 Task: Add the task  Implement a feature for users to share their activity on social media to the section Debug Dive in the project Wavelength and add a Due Date to the respective task as 2023/08/03.
Action: Mouse moved to (753, 484)
Screenshot: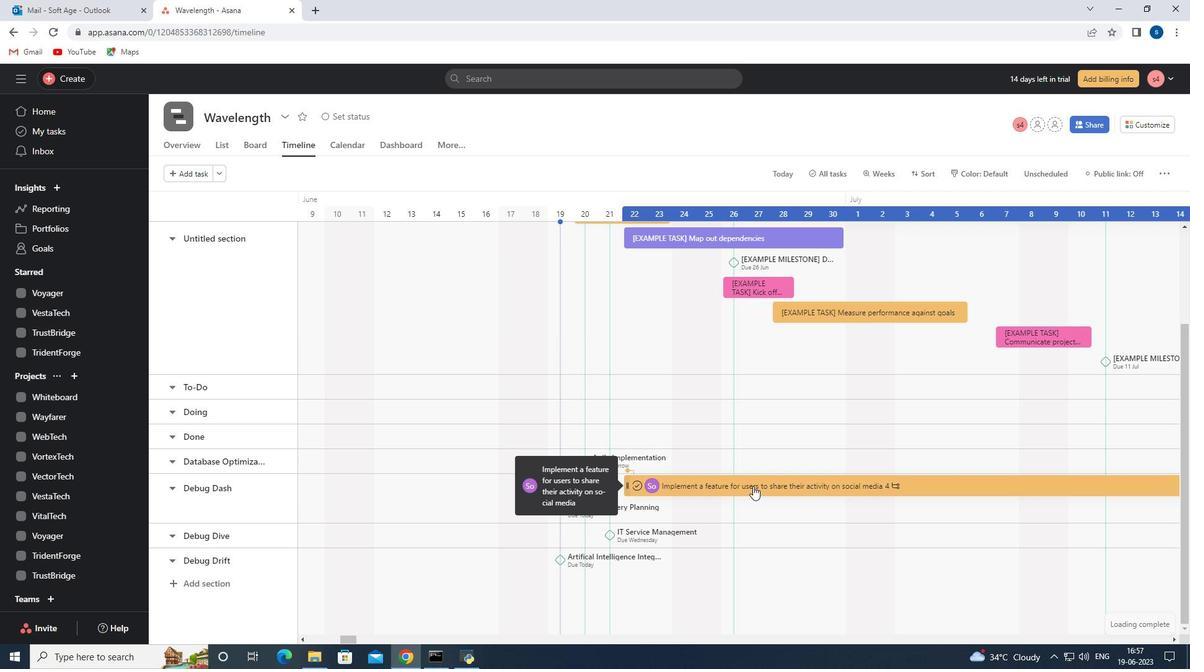 
Action: Mouse pressed left at (753, 484)
Screenshot: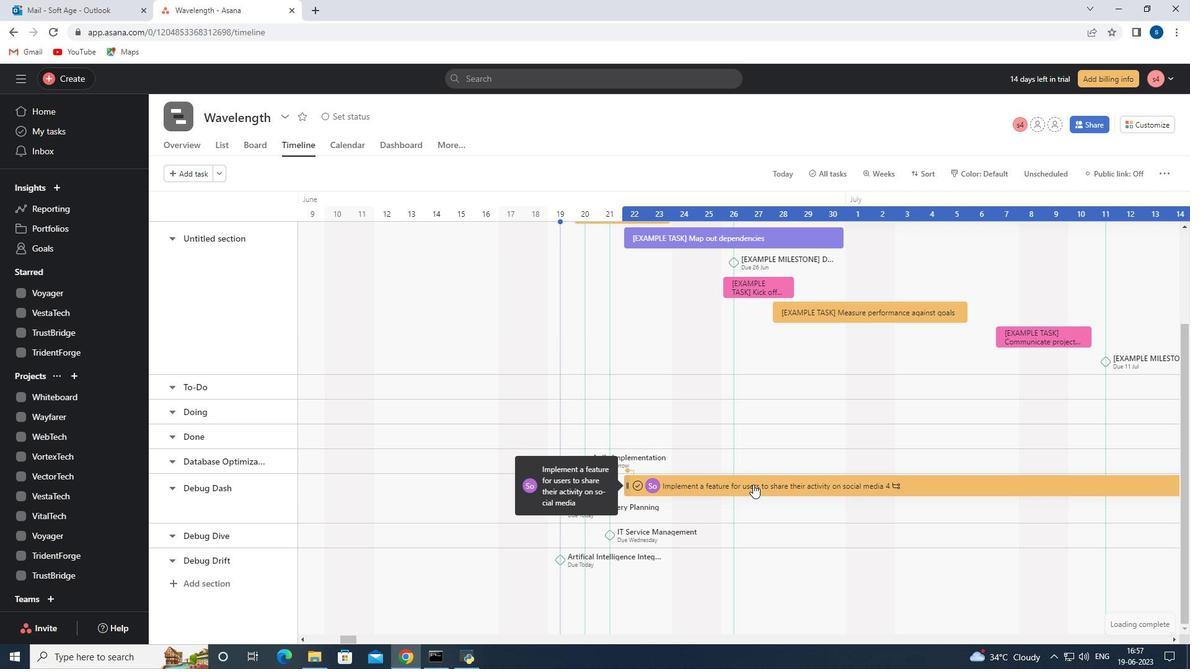 
Action: Mouse moved to (947, 316)
Screenshot: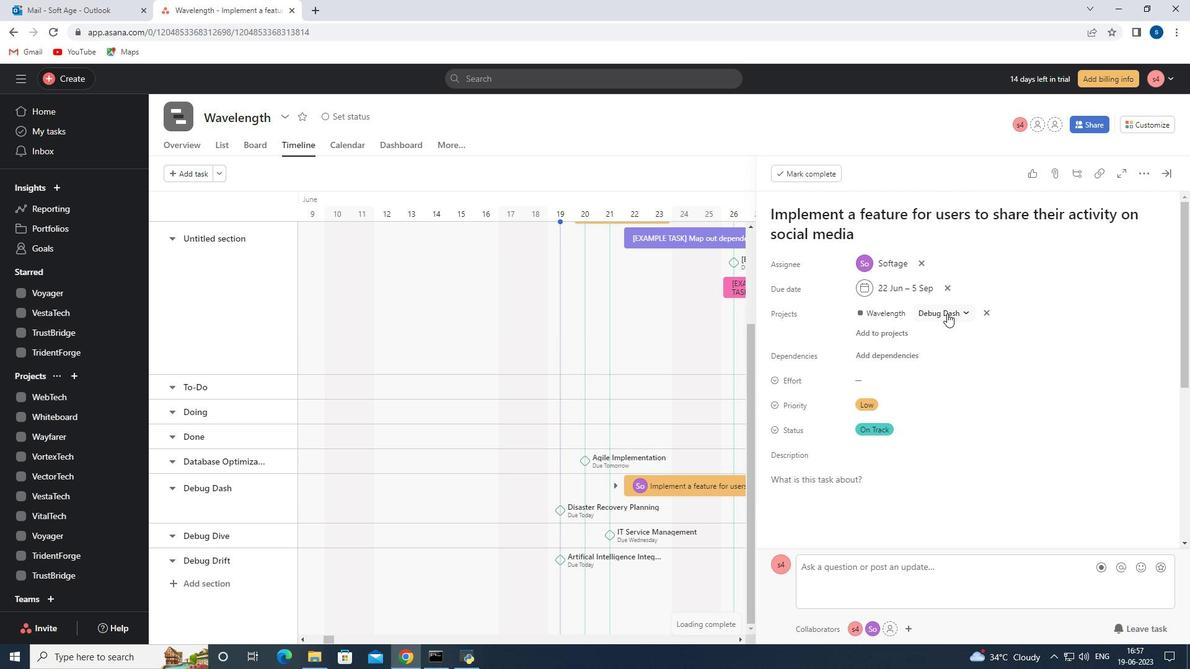 
Action: Mouse pressed left at (947, 316)
Screenshot: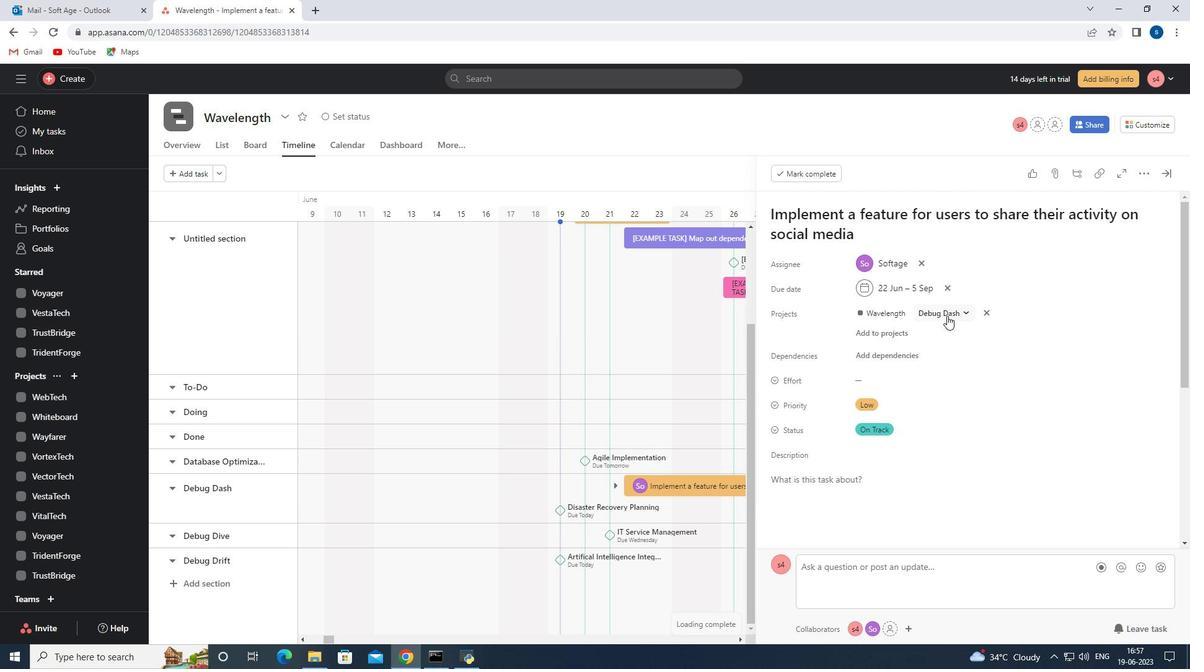
Action: Mouse moved to (901, 473)
Screenshot: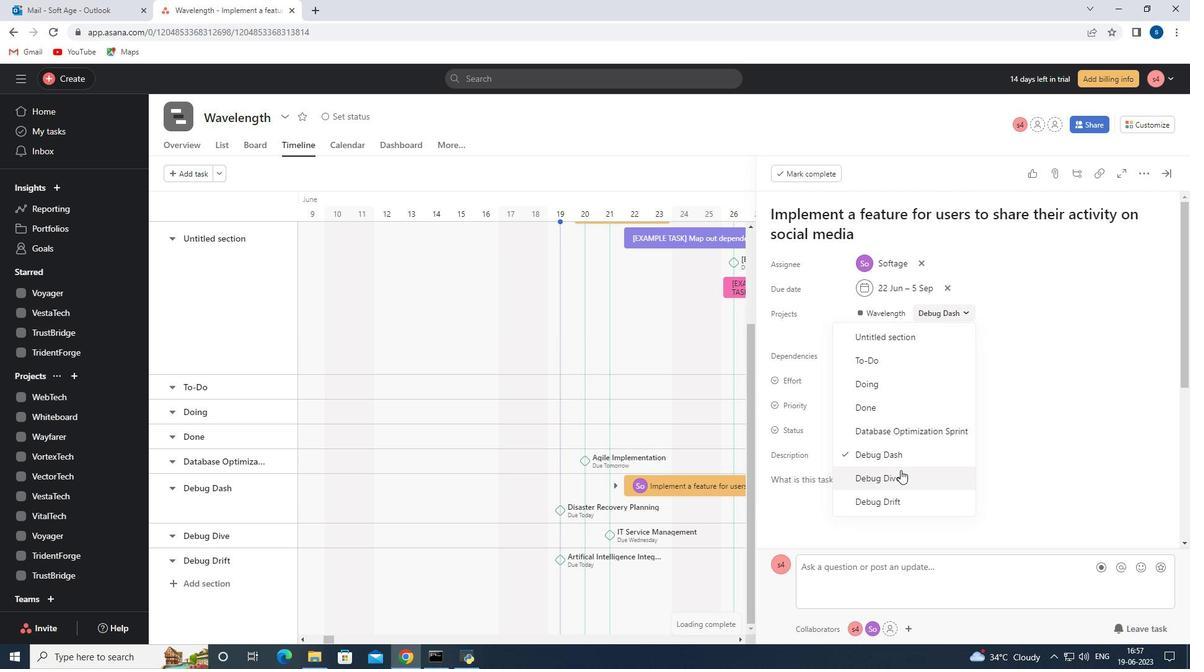 
Action: Mouse pressed left at (901, 473)
Screenshot: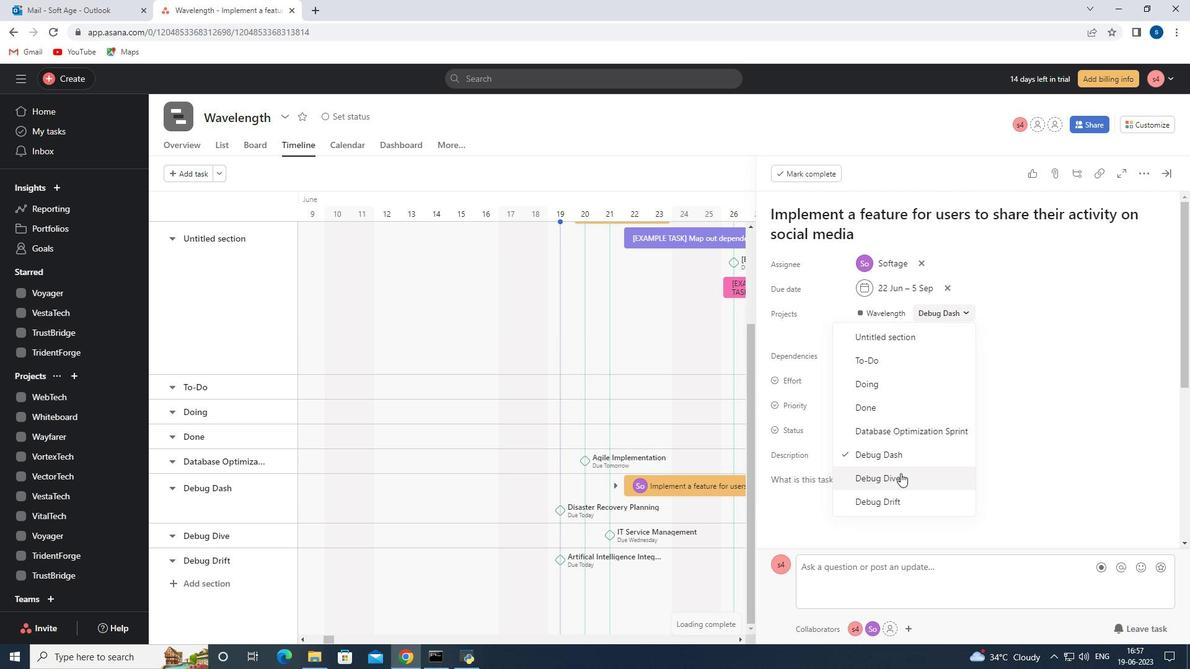 
Action: Mouse moved to (930, 284)
Screenshot: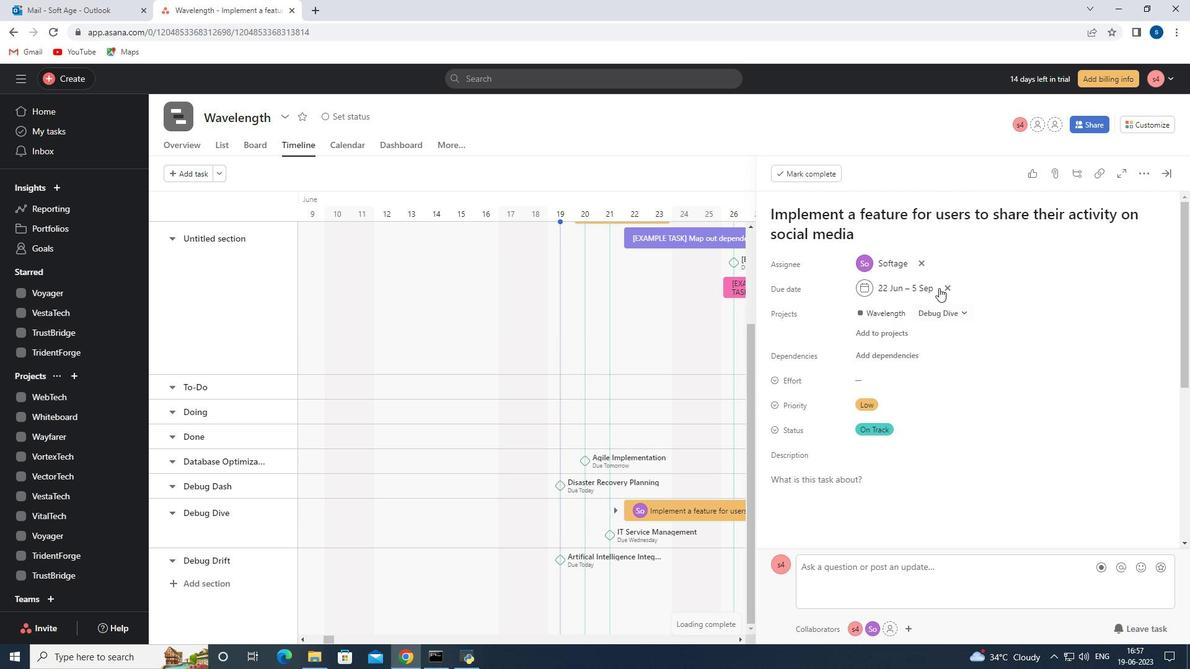 
Action: Mouse pressed left at (930, 284)
Screenshot: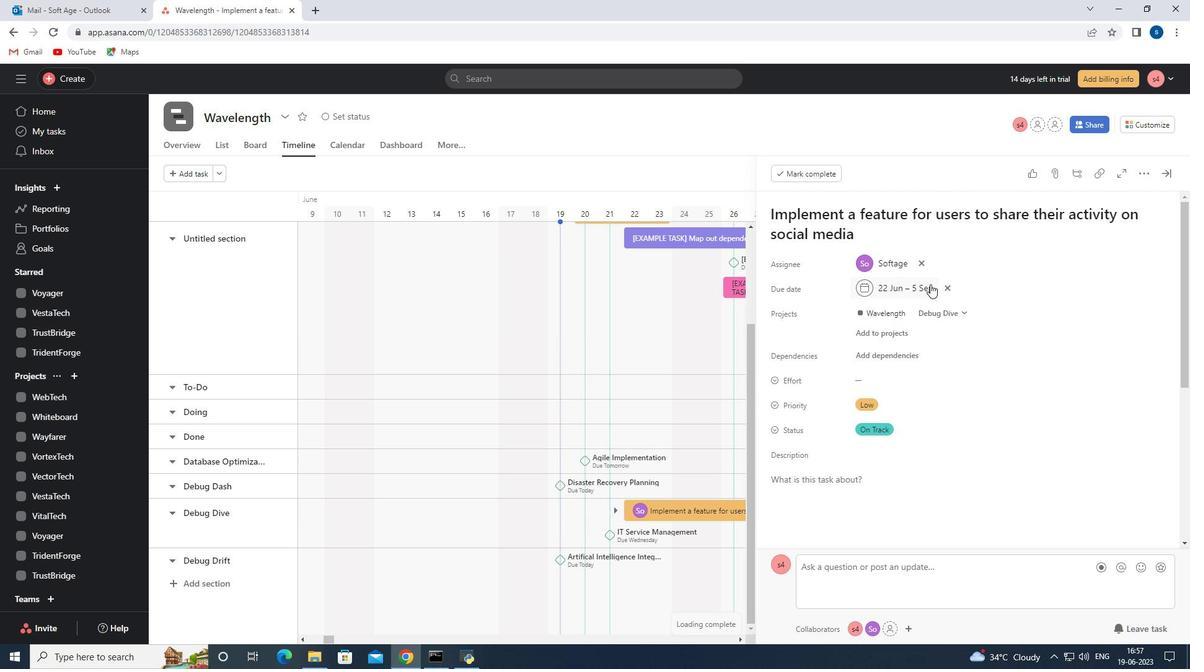 
Action: Mouse moved to (1004, 321)
Screenshot: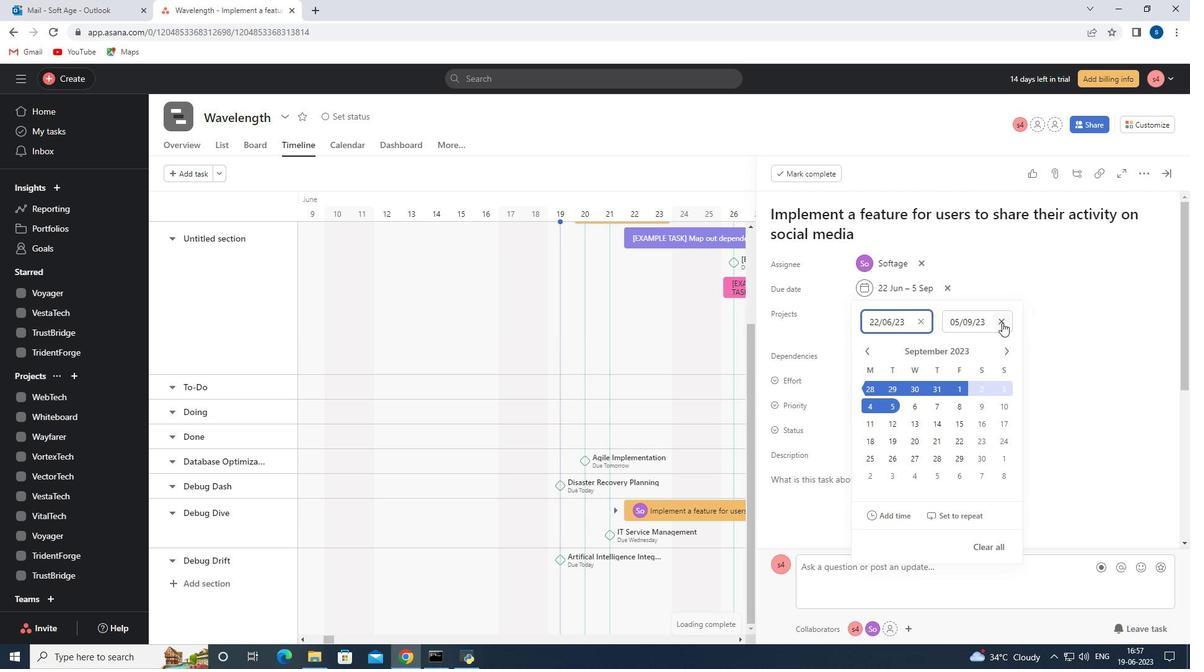 
Action: Mouse pressed left at (1004, 321)
Screenshot: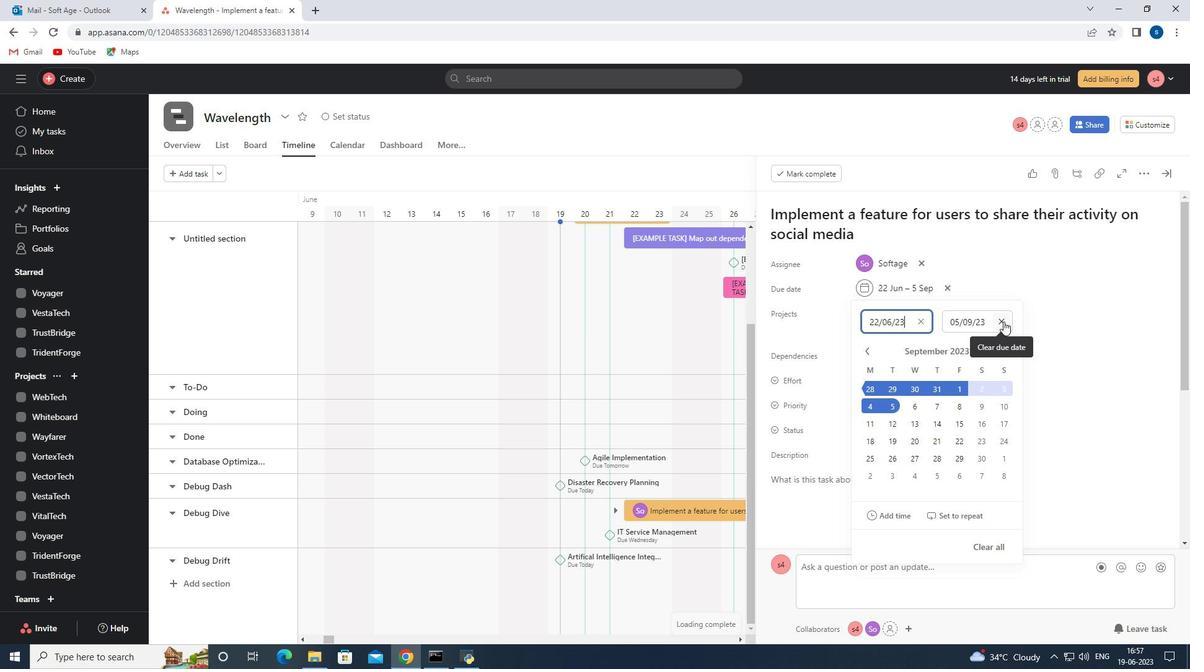 
Action: Mouse moved to (996, 321)
Screenshot: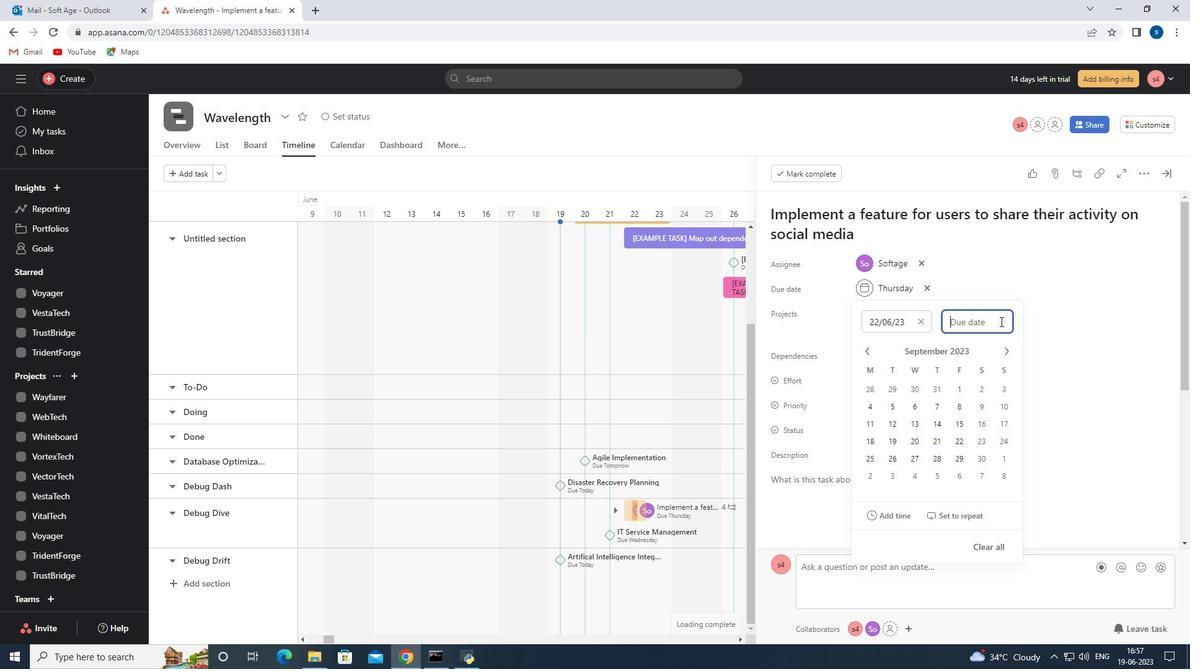 
Action: Key pressed 2023/08/03
Screenshot: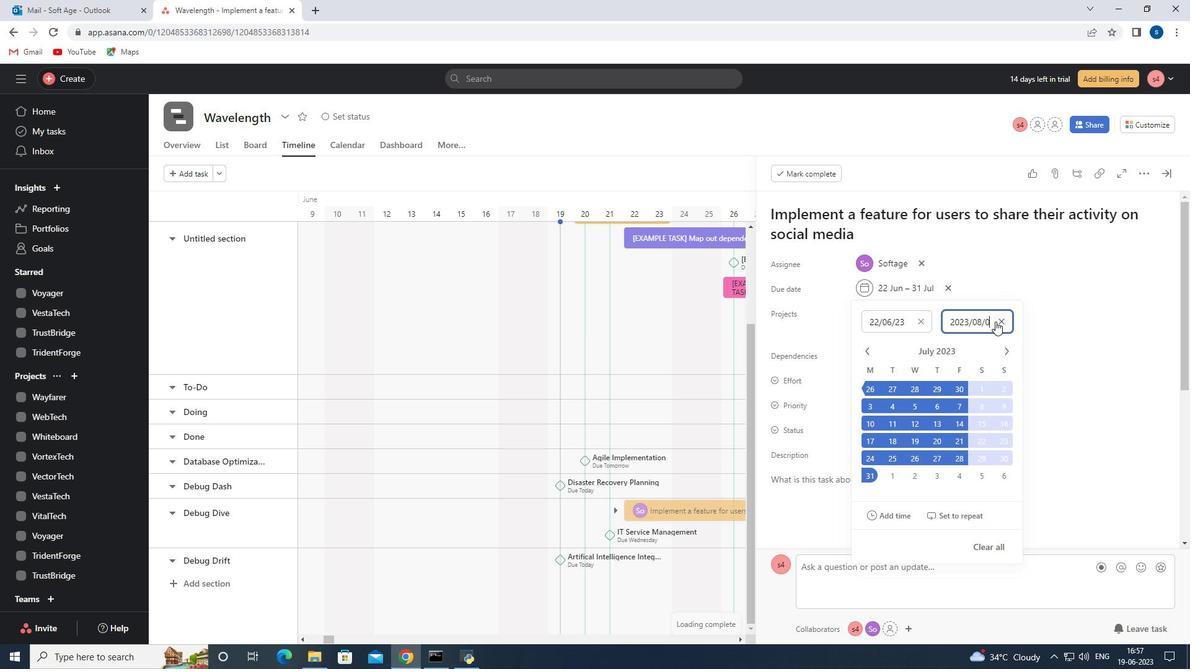 
Action: Mouse moved to (1003, 321)
Screenshot: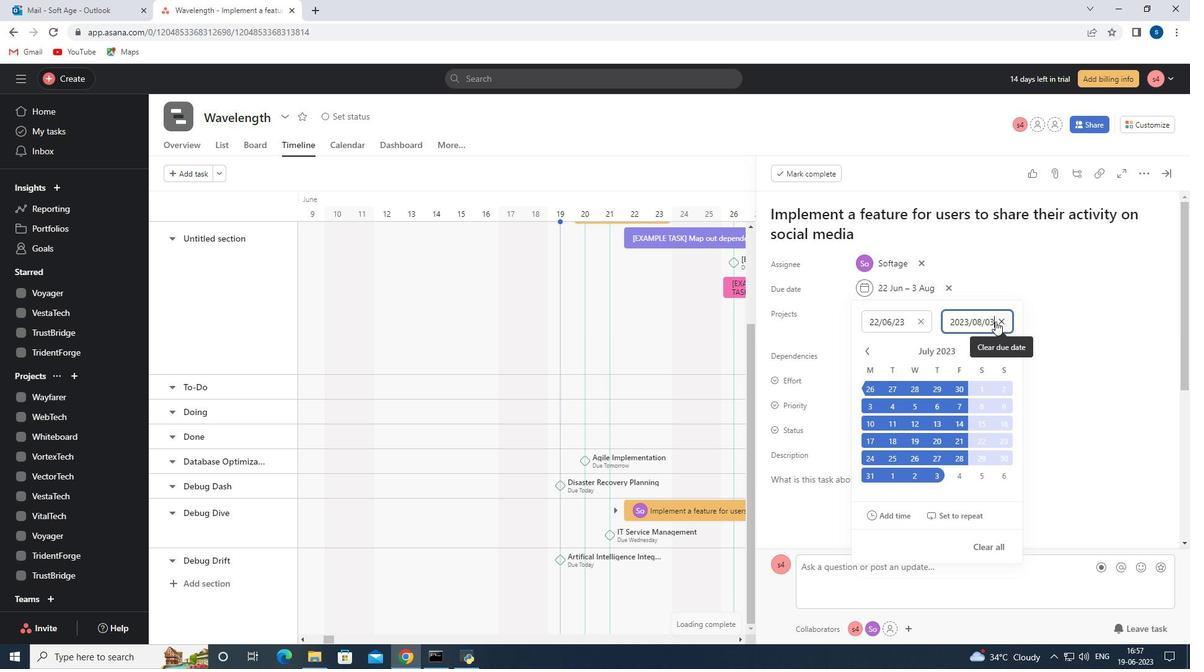 
Action: Key pressed <Key.enter>
Screenshot: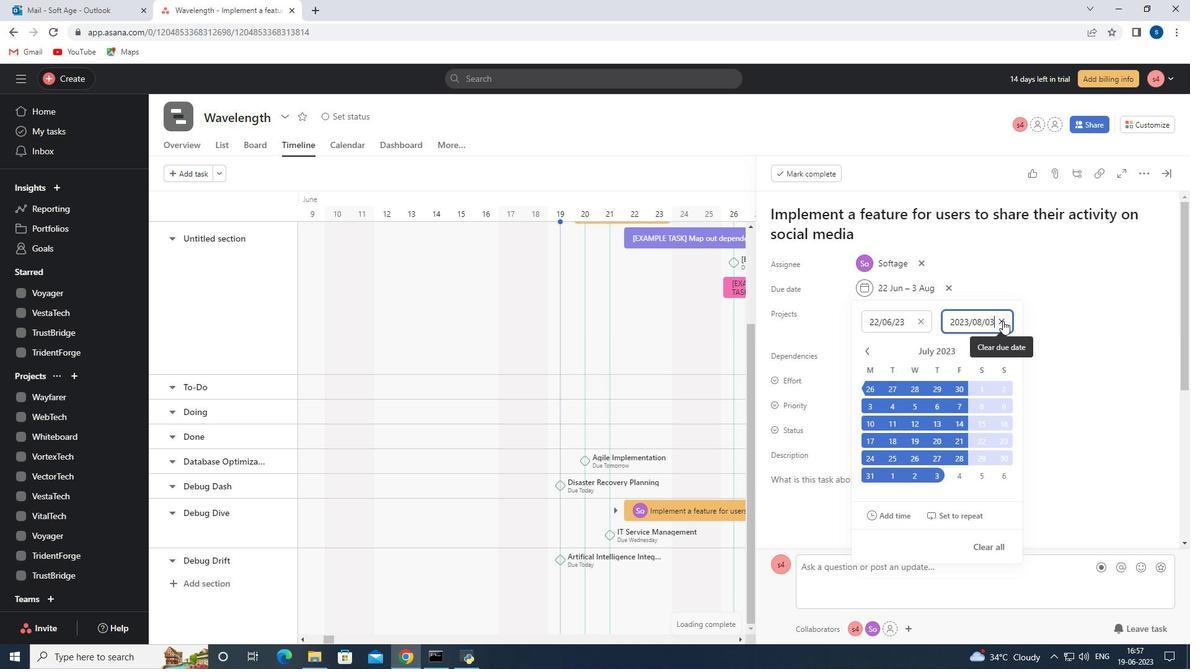 
Action: Mouse moved to (997, 319)
Screenshot: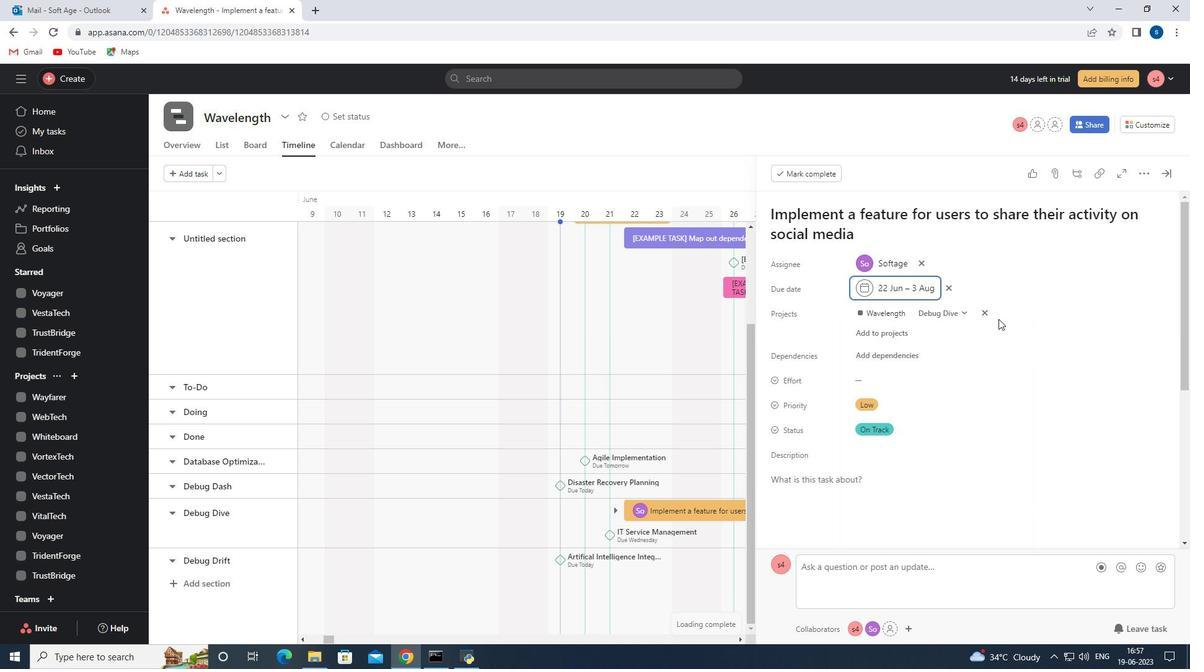 
